Task: Invite Team Member Softage.1@softage.net to Workspace Knowledge Management. Invite Team Member Softage.2@softage.net to Workspace Knowledge Management. Invite Team Member Softage.3@softage.net to Workspace Knowledge Management. Invite Team Member Softage.4@softage.net to Workspace Knowledge Management
Action: Mouse moved to (683, 104)
Screenshot: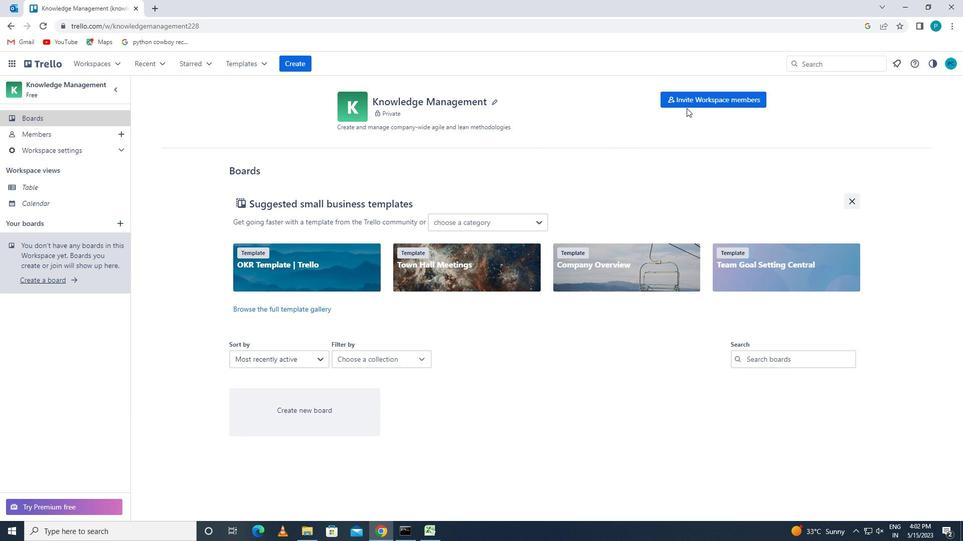 
Action: Mouse pressed left at (683, 104)
Screenshot: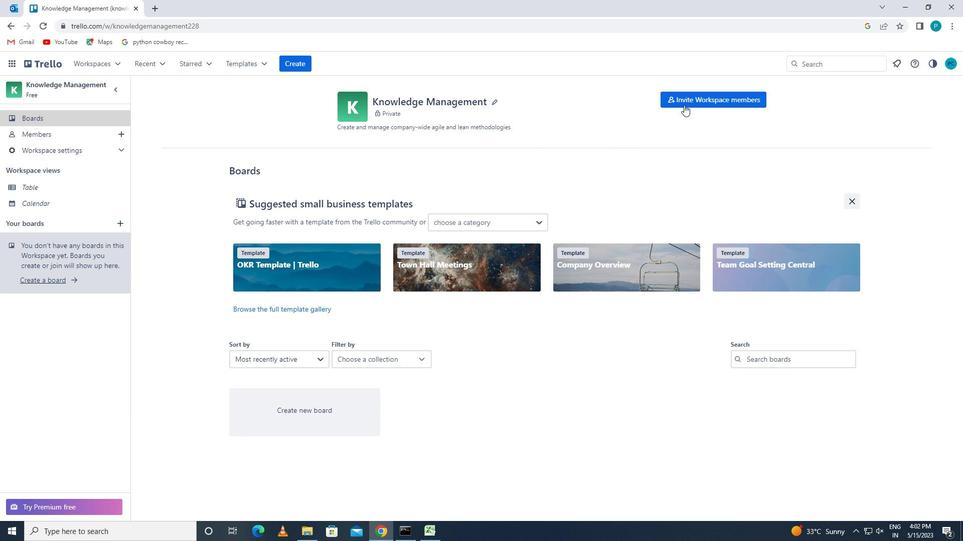 
Action: Mouse moved to (400, 274)
Screenshot: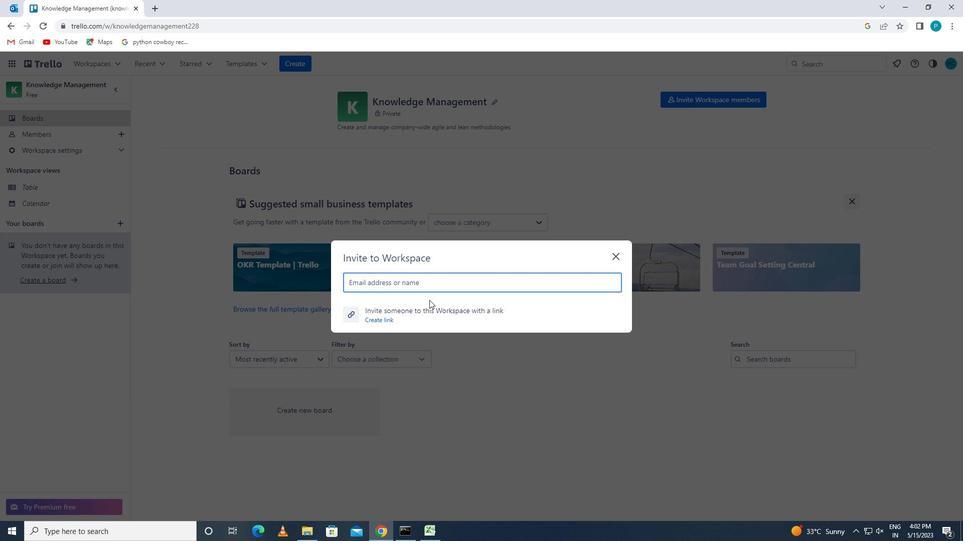 
Action: Mouse pressed left at (400, 274)
Screenshot: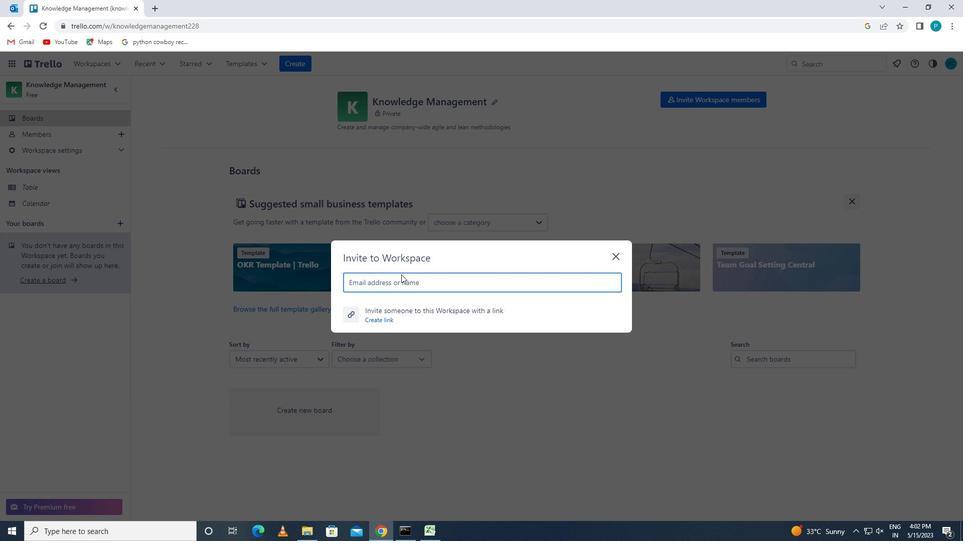
Action: Mouse moved to (412, 282)
Screenshot: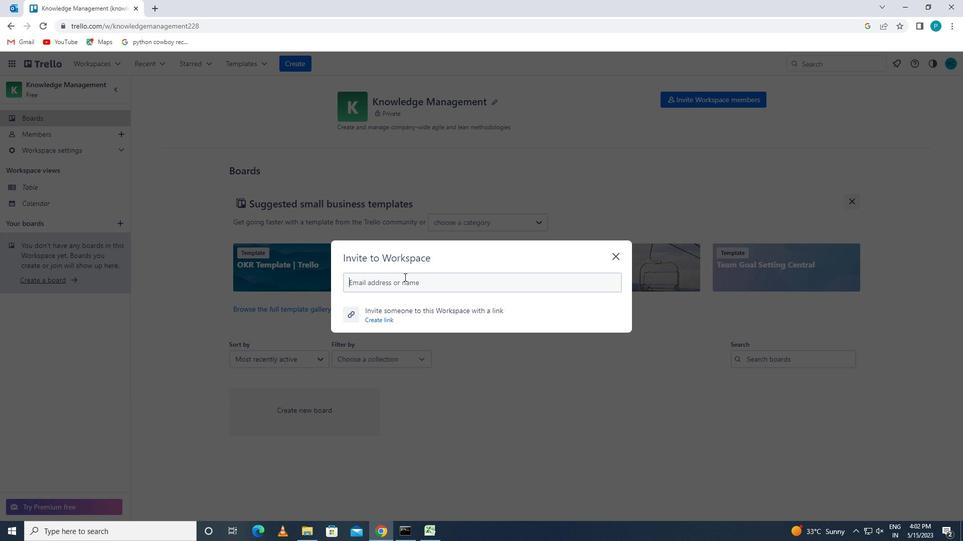 
Action: Mouse pressed left at (412, 282)
Screenshot: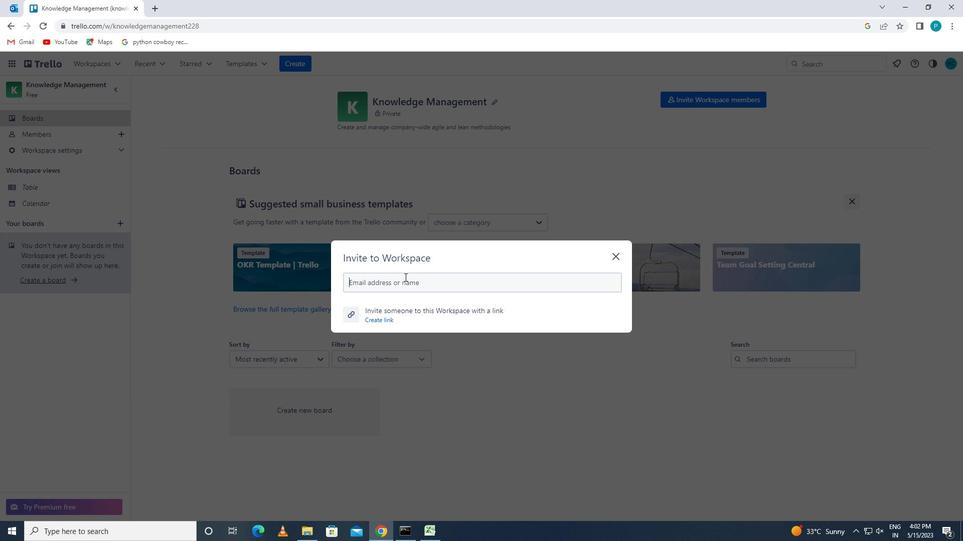 
Action: Key pressed <Key.caps_lock>s<Key.caps_lock>oftage.<Key.backspace><Key.backspace><Key.backspace><Key.backspace><Key.backspace><Key.backspace><Key.backspace><Key.backspace><Key.backspace><Key.backspace><Key.backspace><Key.backspace>s<Key.caps_lock>oftage.1<Key.shift>@SOFTAGE.NET
Screenshot: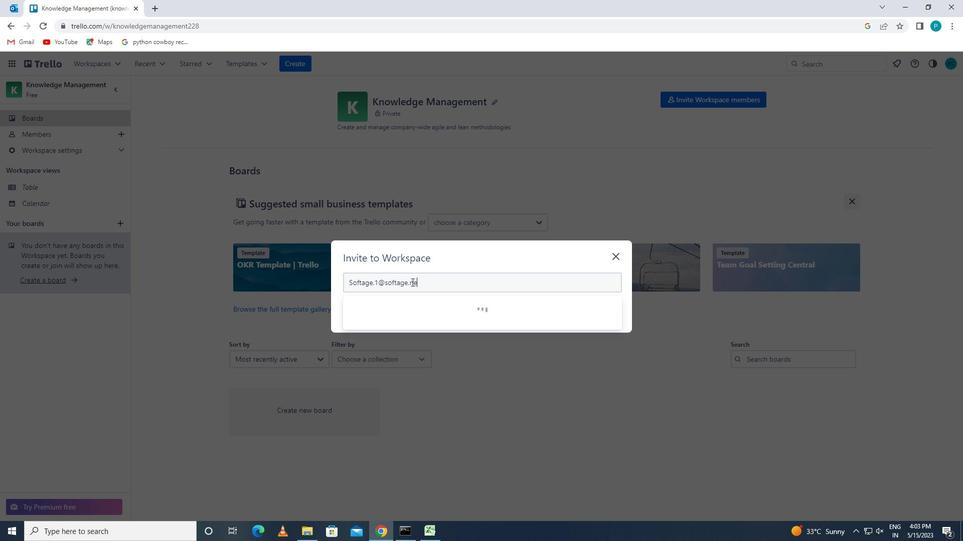 
Action: Mouse moved to (361, 310)
Screenshot: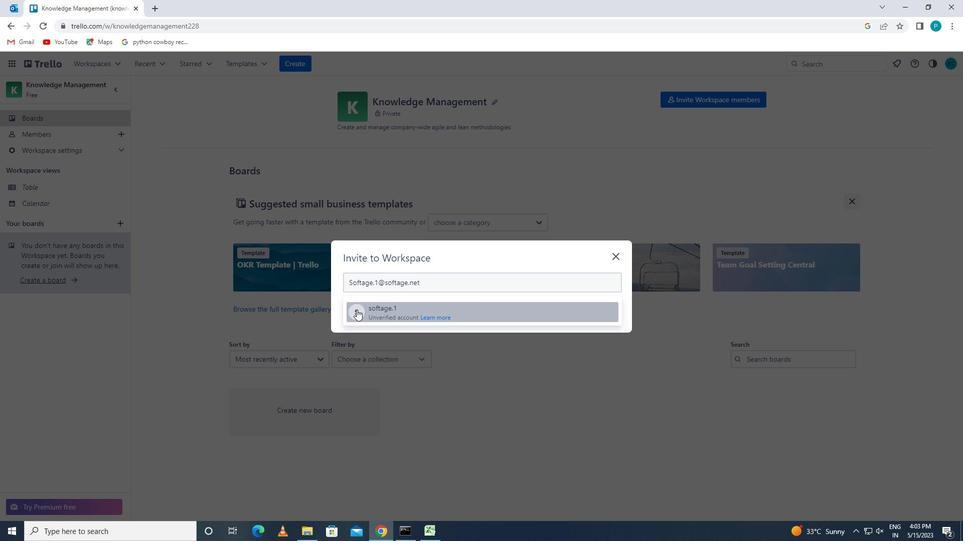 
Action: Mouse pressed left at (361, 310)
Screenshot: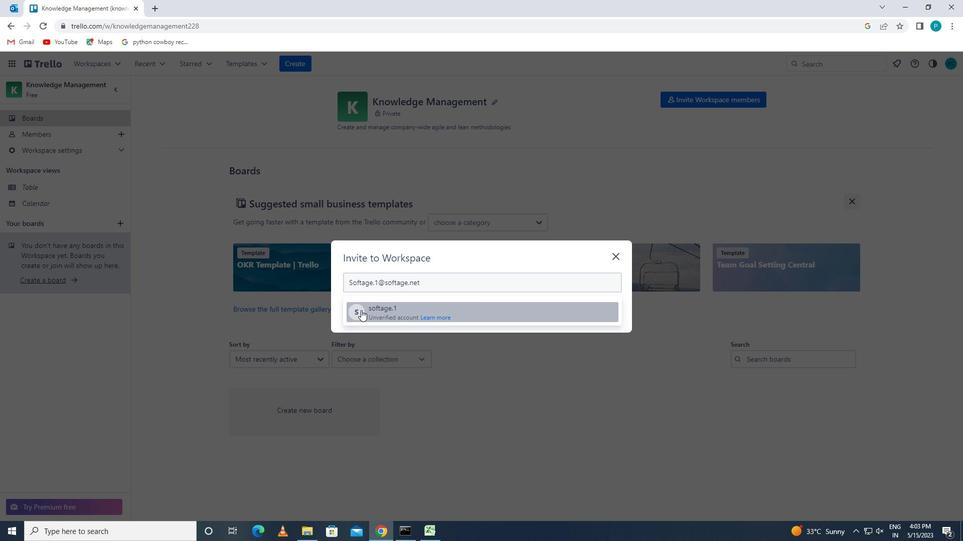 
Action: Key pressed <Key.caps_lock>S<Key.caps_lock>OFTAGE.NET<Key.backspace><Key.backspace><Key.backspace>2<Key.shift>@SOFTAGENET
Screenshot: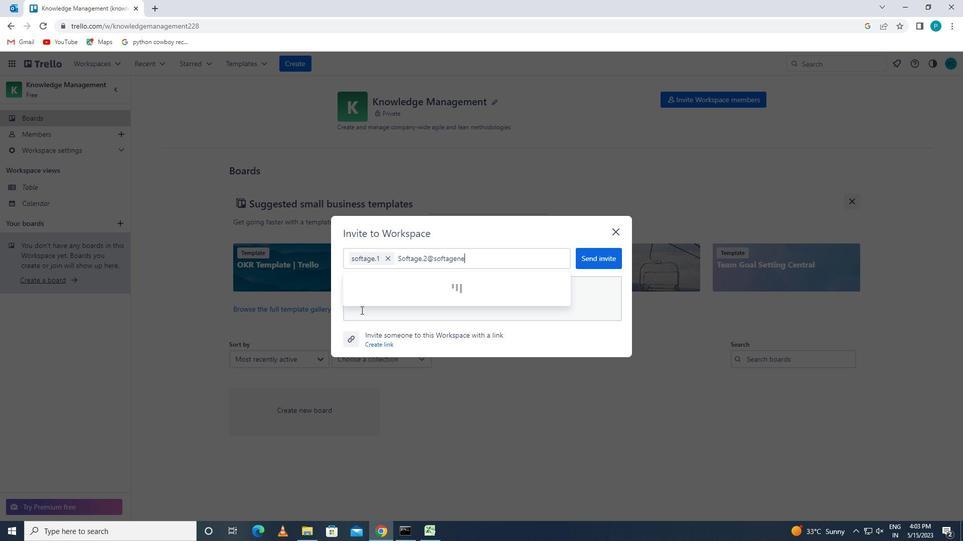 
Action: Mouse moved to (455, 257)
Screenshot: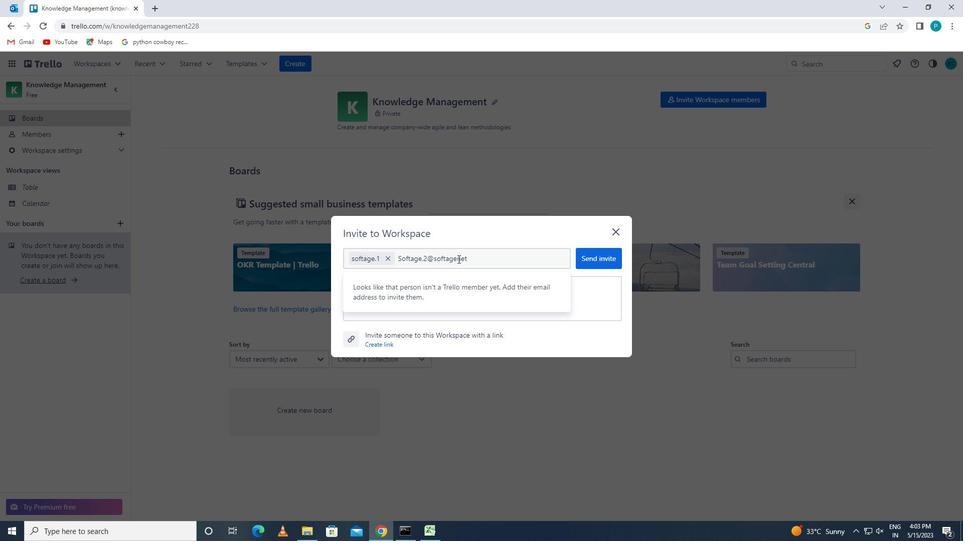 
Action: Mouse pressed left at (455, 257)
Screenshot: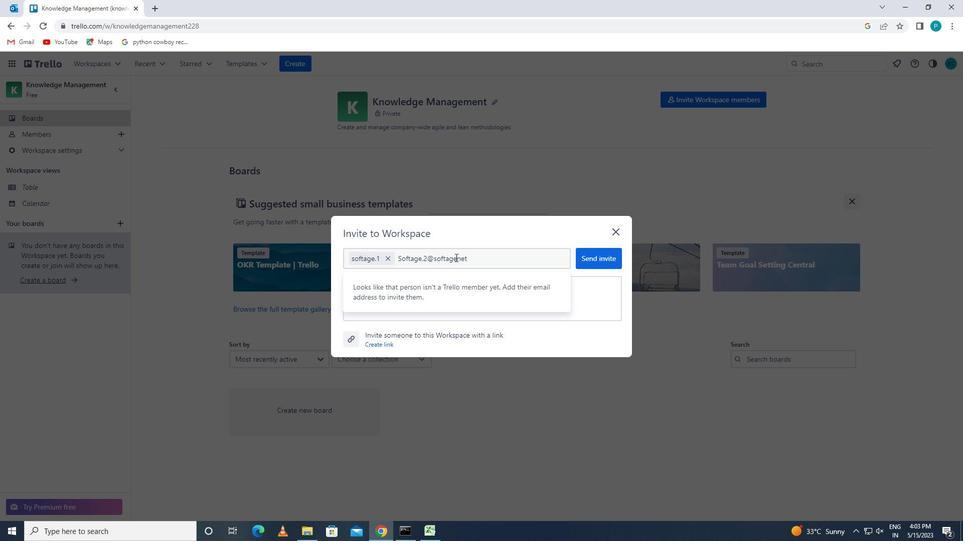 
Action: Key pressed .
Screenshot: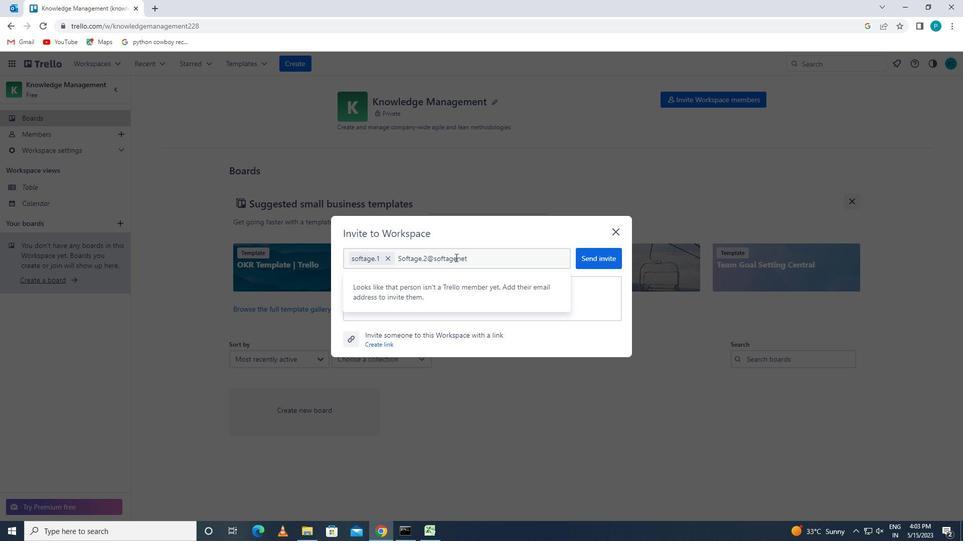 
Action: Mouse moved to (382, 287)
Screenshot: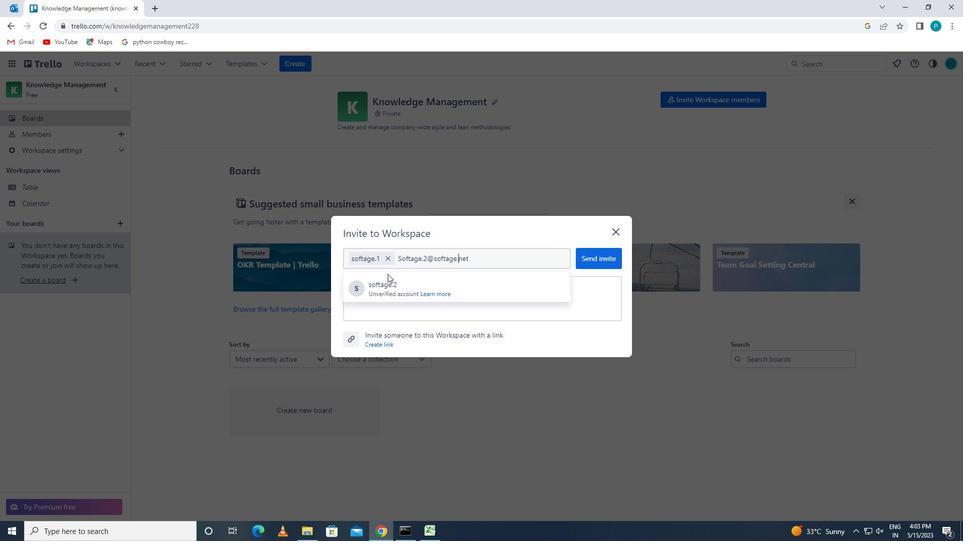 
Action: Mouse pressed left at (382, 287)
Screenshot: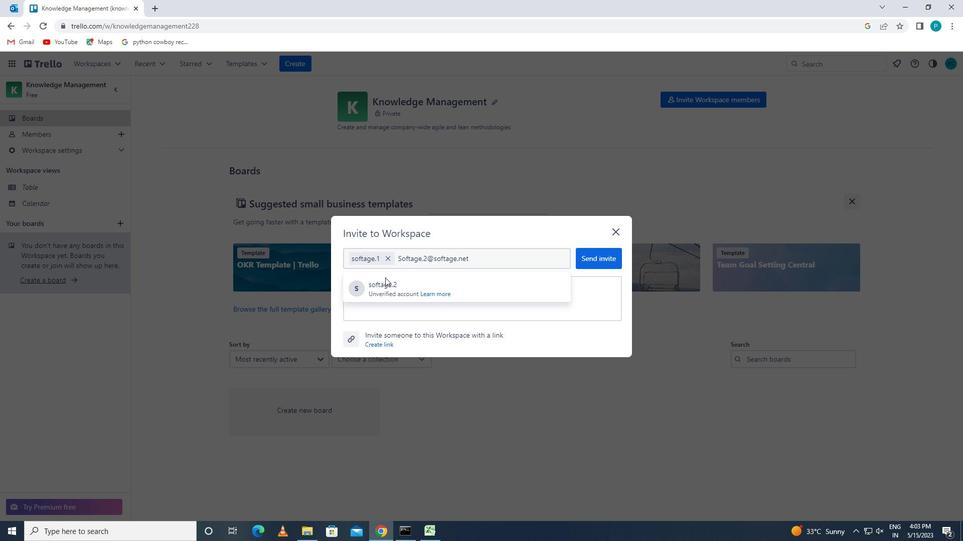 
Action: Key pressed <Key.caps_lock>S<Key.caps_lock>OFTAGE.3<Key.shift>@SOFTAGE.NET
Screenshot: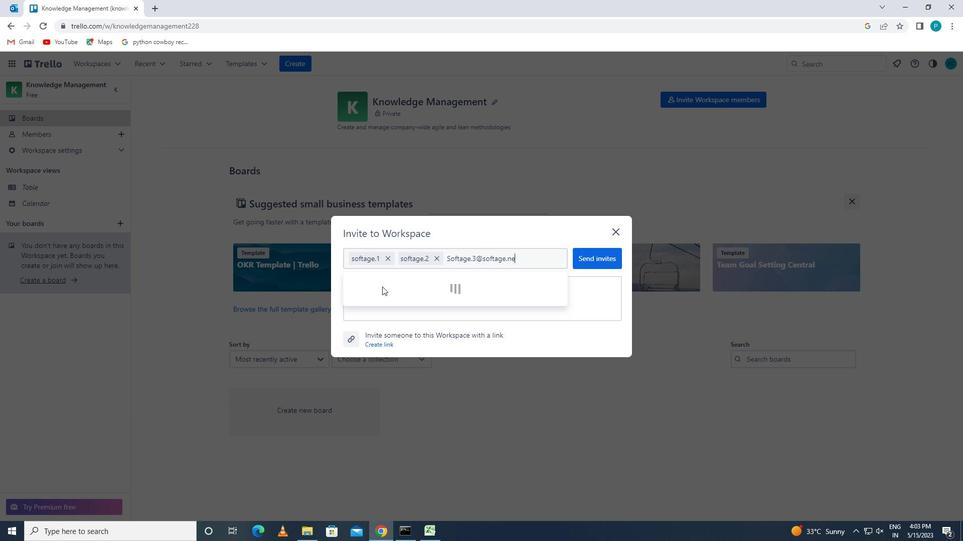 
Action: Mouse pressed left at (382, 287)
Screenshot: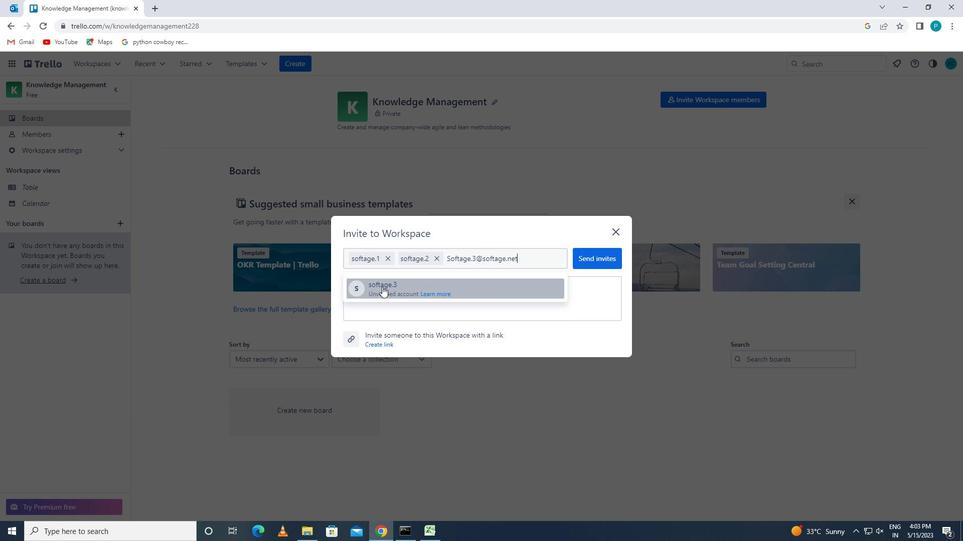 
Action: Key pressed <Key.caps_lock>S<Key.caps_lock>OFTAGE.4<Key.shift>@SOFTAGE.NET
Screenshot: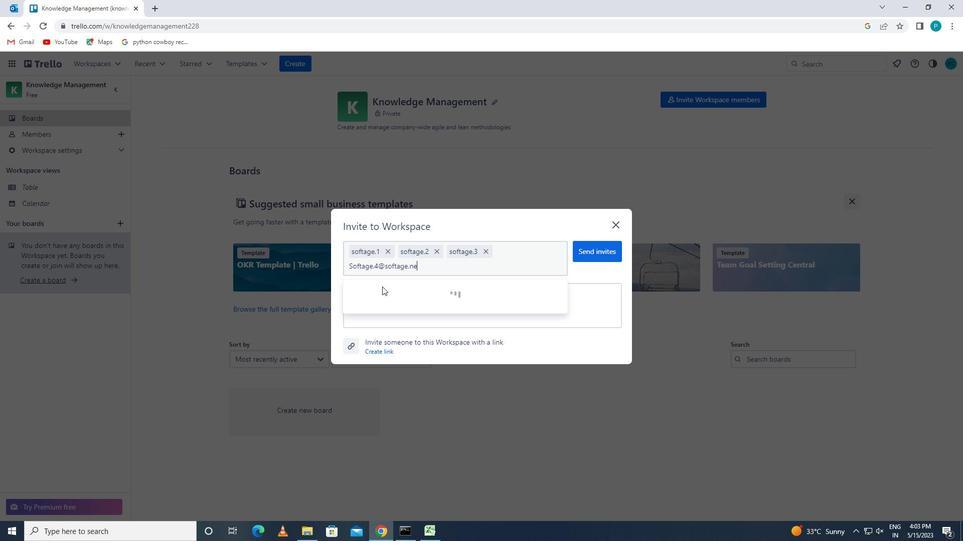 
Action: Mouse moved to (385, 289)
Screenshot: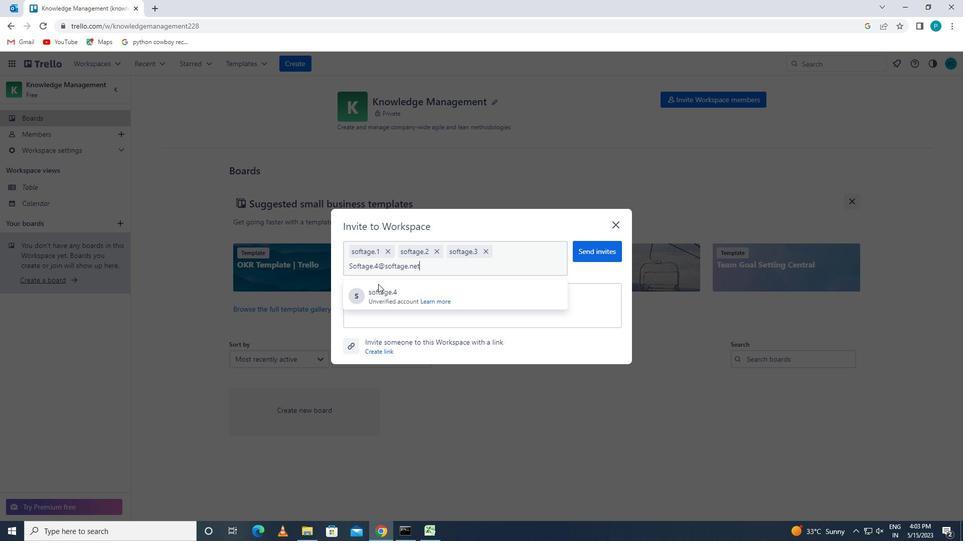 
Action: Mouse pressed left at (385, 289)
Screenshot: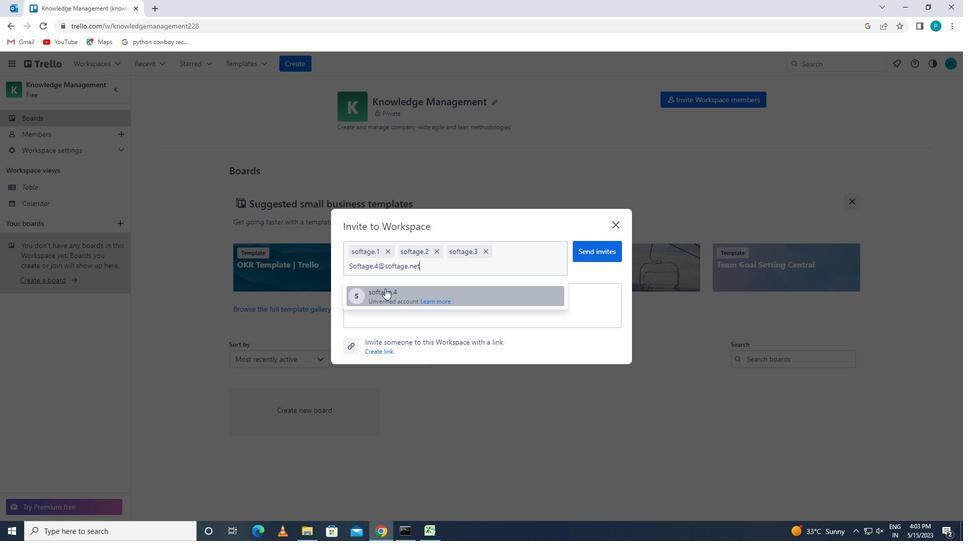 
Action: Mouse moved to (580, 247)
Screenshot: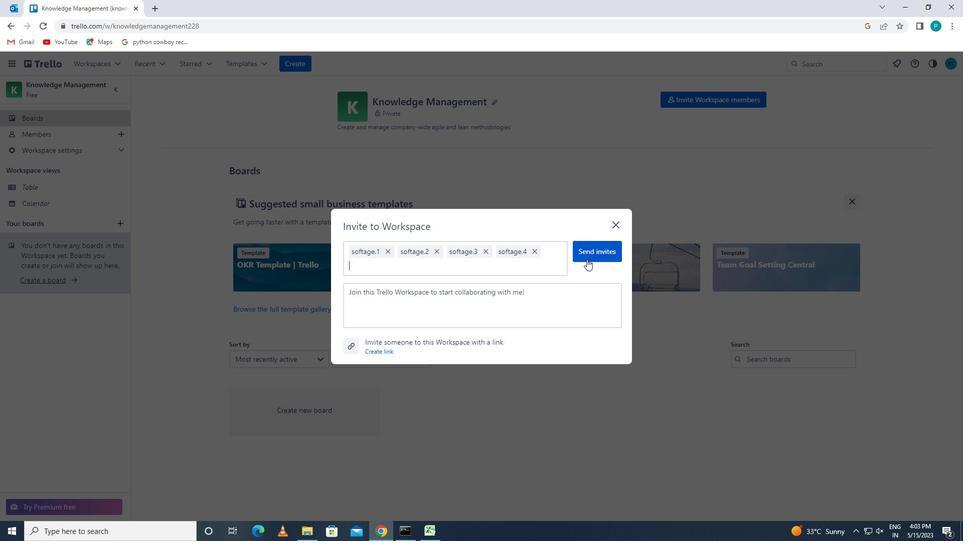 
Action: Mouse pressed left at (580, 247)
Screenshot: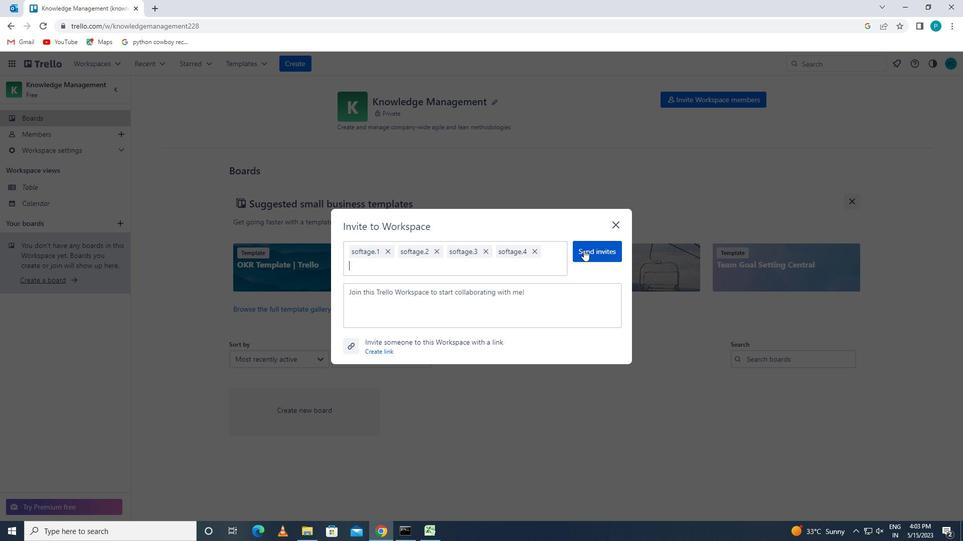 
